 Task: Look for products in the category "Toothpaste" from Spry only.
Action: Mouse moved to (663, 275)
Screenshot: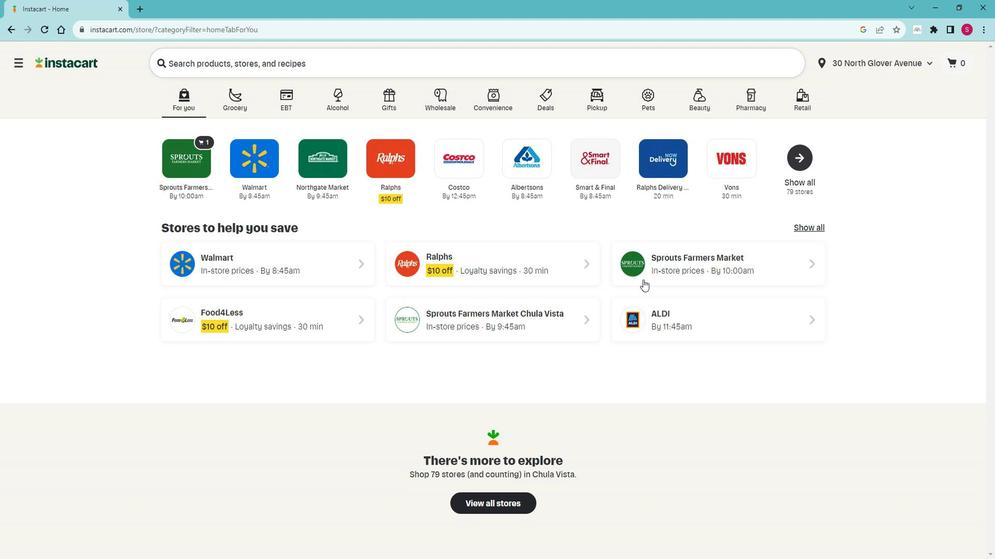 
Action: Mouse pressed left at (663, 275)
Screenshot: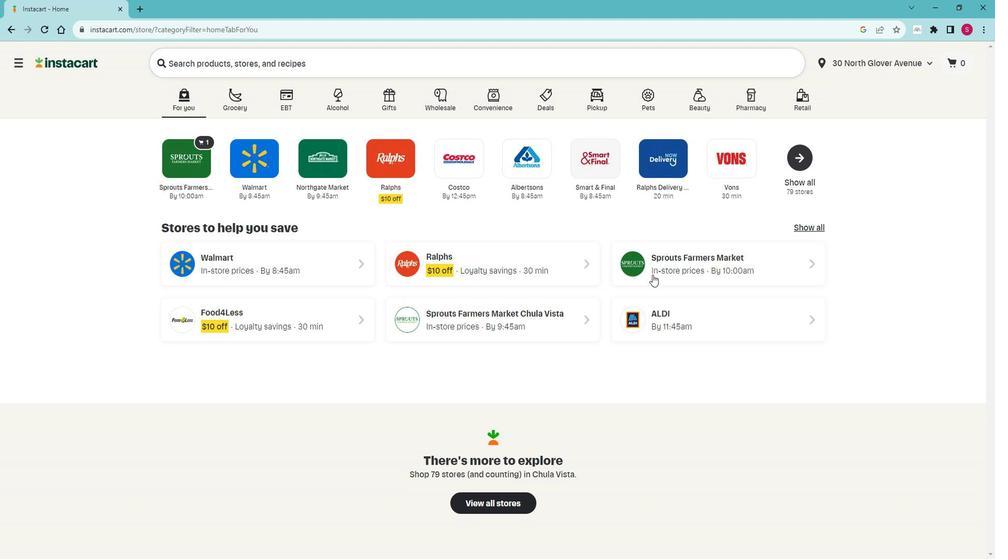 
Action: Mouse moved to (66, 391)
Screenshot: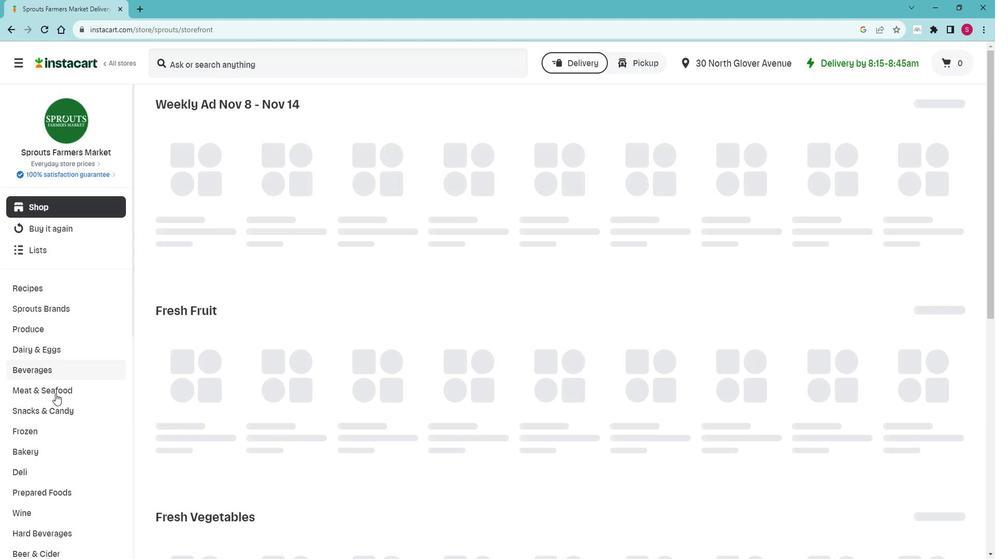 
Action: Mouse scrolled (66, 390) with delta (0, 0)
Screenshot: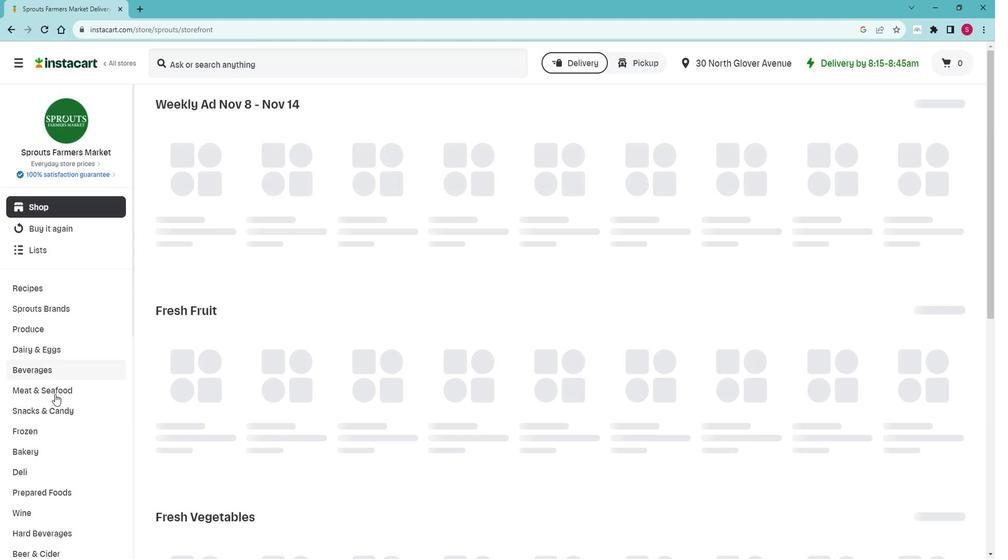 
Action: Mouse scrolled (66, 390) with delta (0, 0)
Screenshot: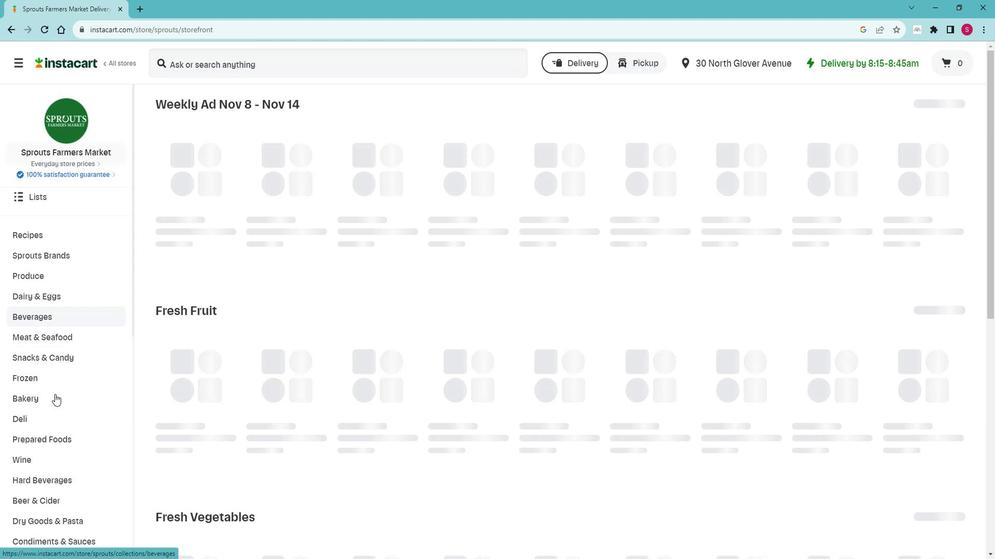 
Action: Mouse scrolled (66, 390) with delta (0, 0)
Screenshot: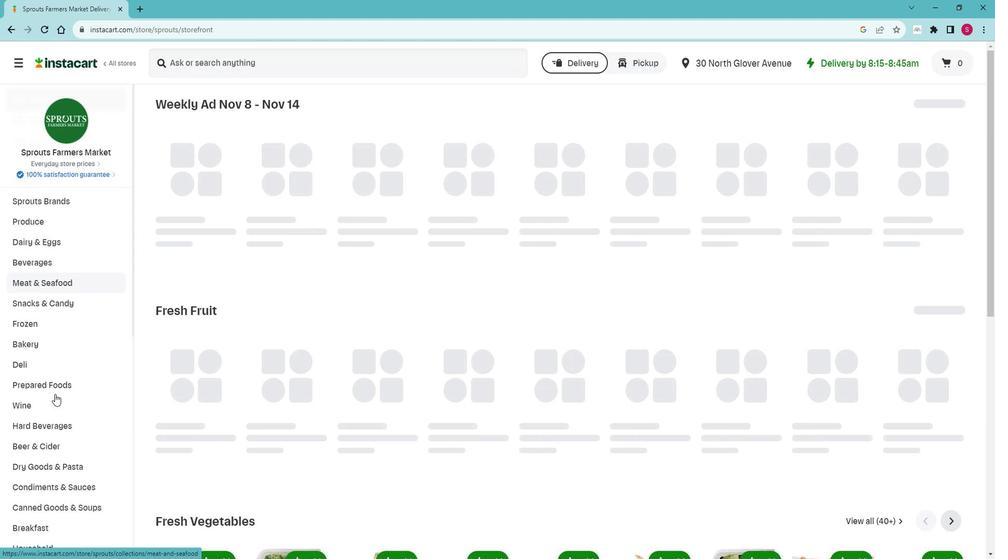
Action: Mouse moved to (66, 391)
Screenshot: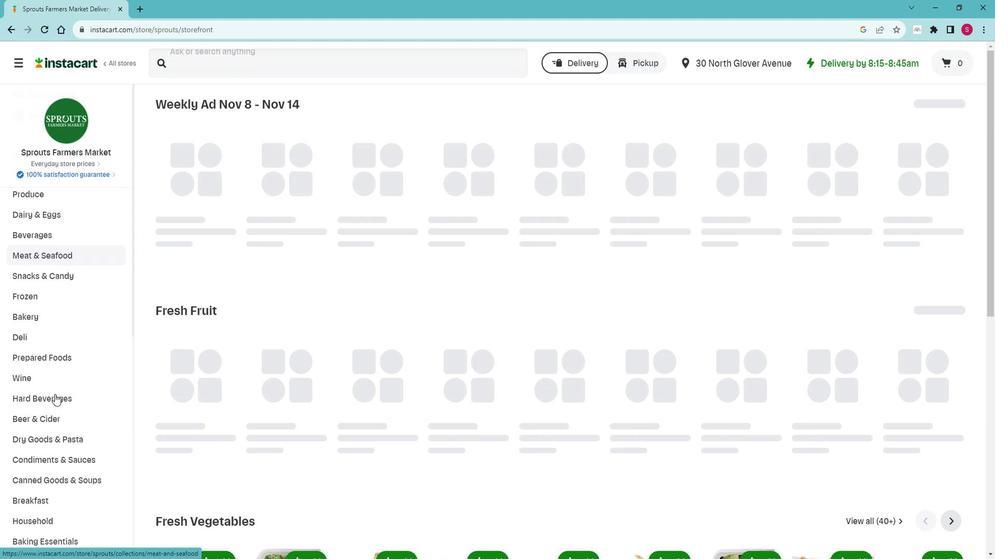 
Action: Mouse scrolled (66, 391) with delta (0, 0)
Screenshot: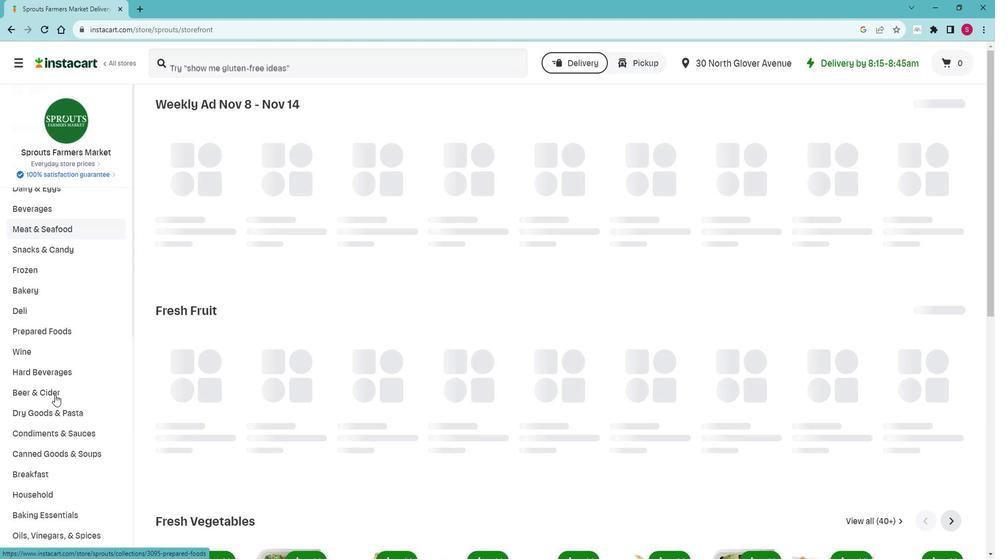 
Action: Mouse scrolled (66, 391) with delta (0, 0)
Screenshot: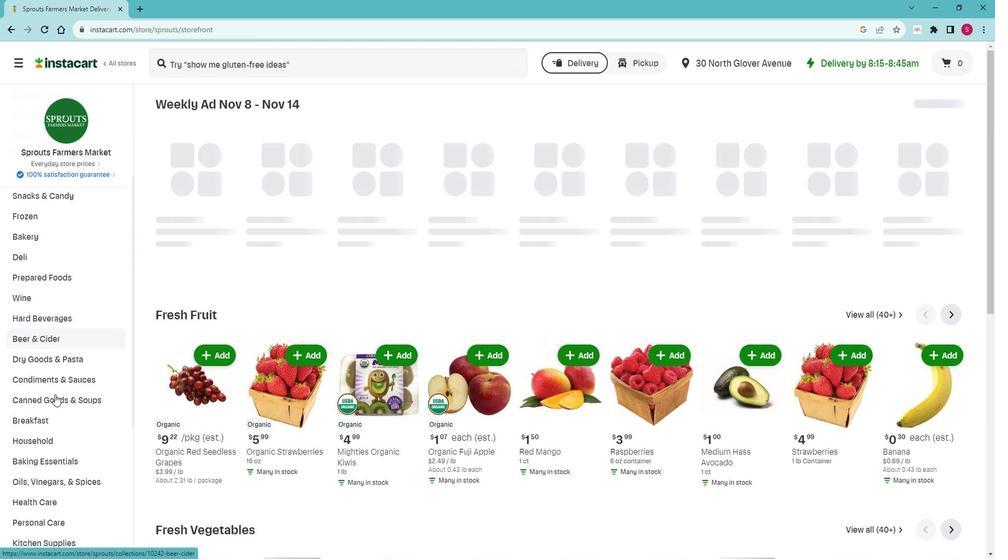 
Action: Mouse scrolled (66, 391) with delta (0, 0)
Screenshot: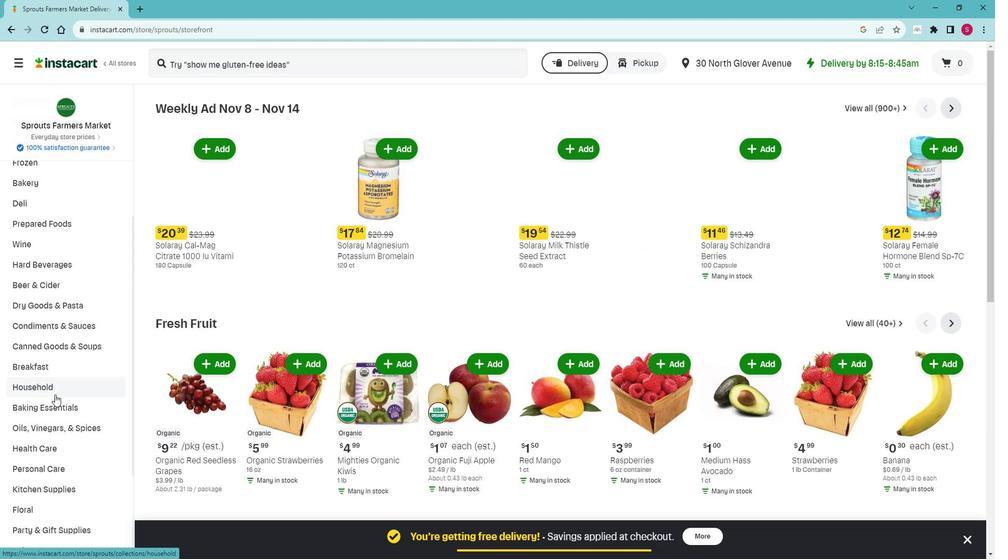 
Action: Mouse moved to (78, 411)
Screenshot: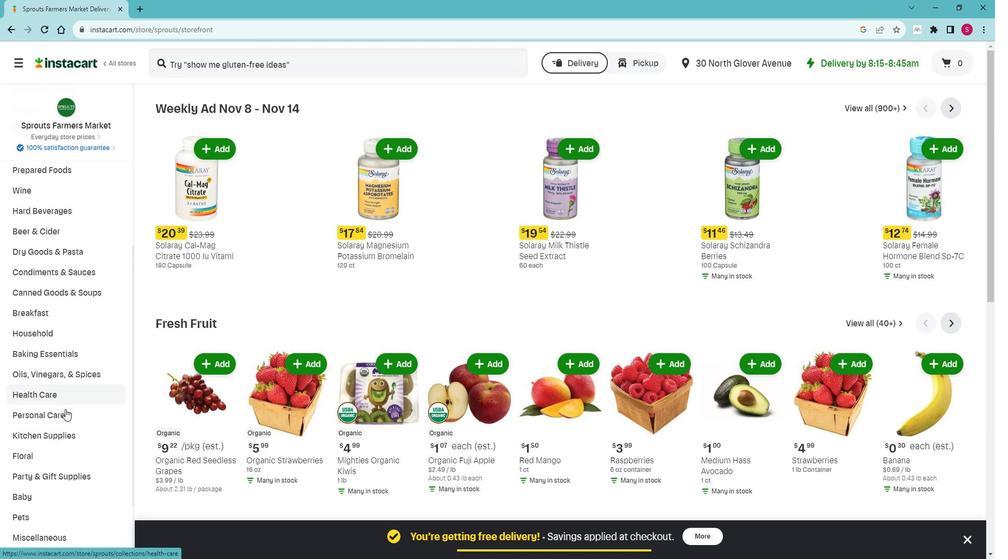 
Action: Mouse pressed left at (78, 411)
Screenshot: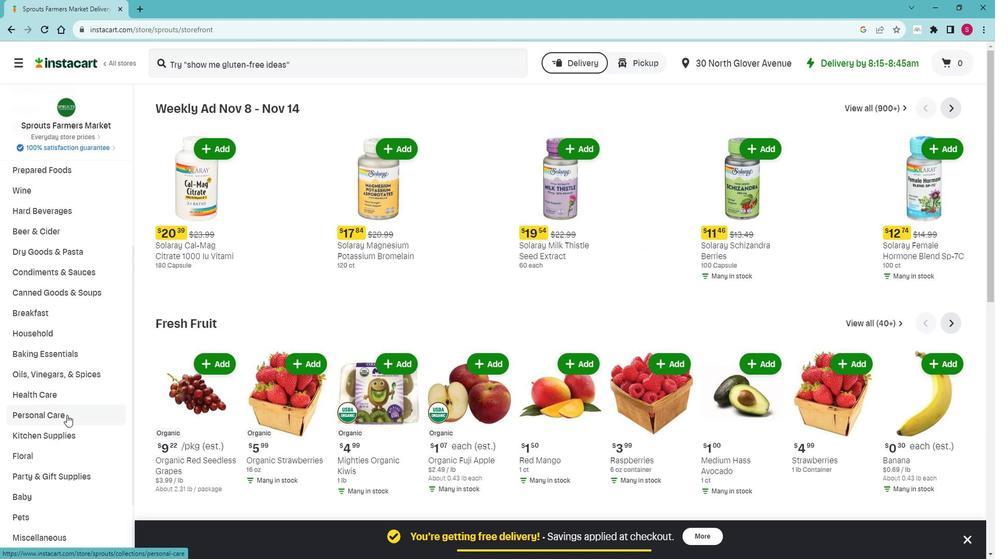 
Action: Mouse moved to (73, 451)
Screenshot: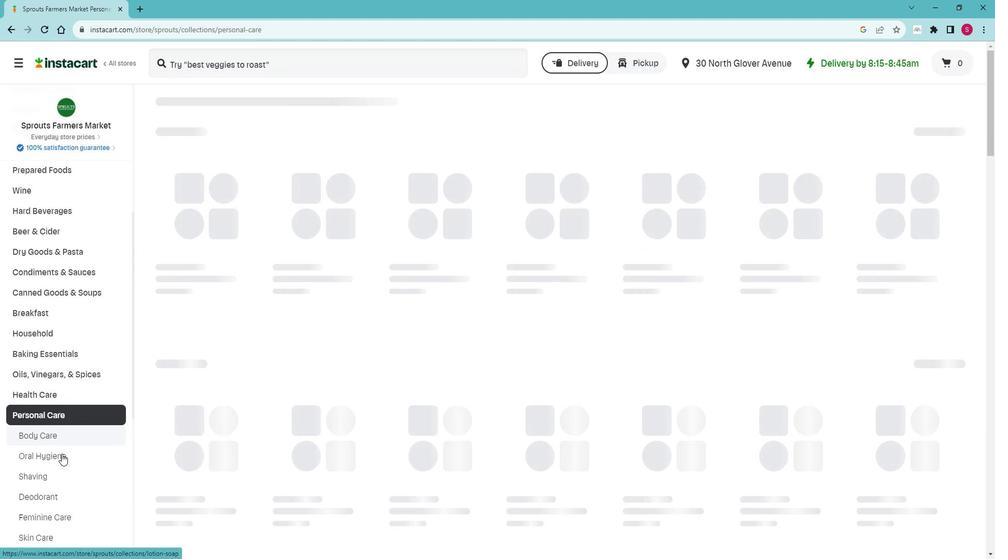 
Action: Mouse pressed left at (73, 451)
Screenshot: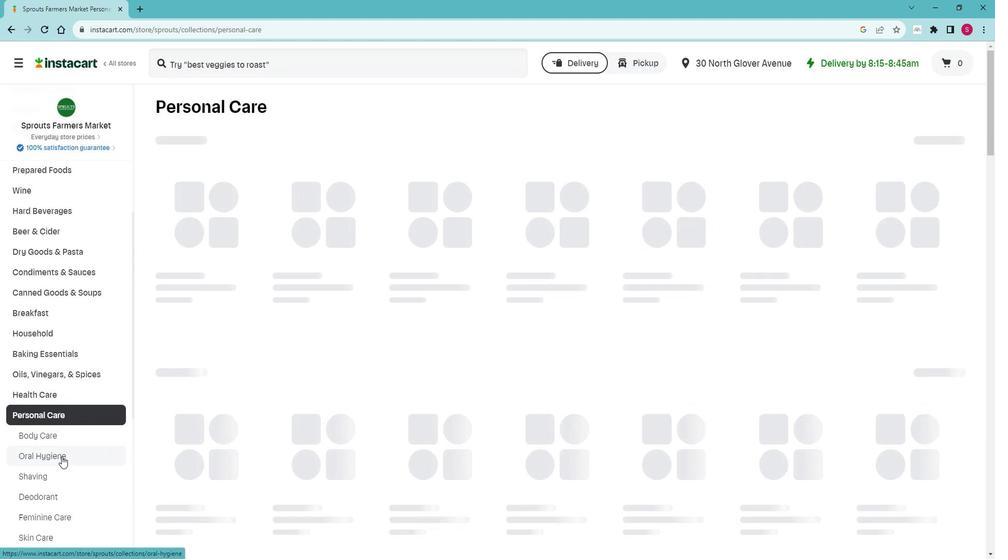 
Action: Mouse moved to (307, 148)
Screenshot: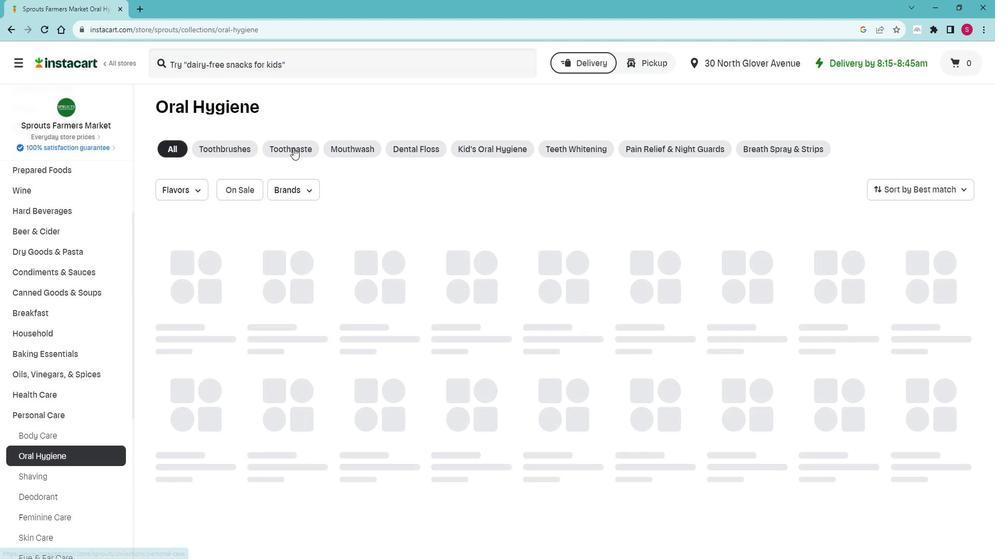 
Action: Mouse pressed left at (307, 148)
Screenshot: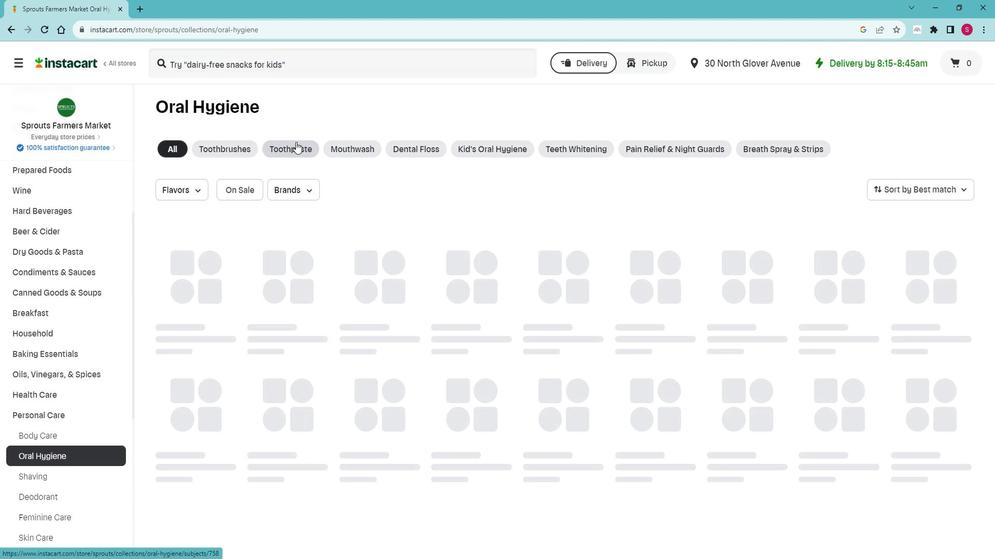 
Action: Mouse moved to (319, 189)
Screenshot: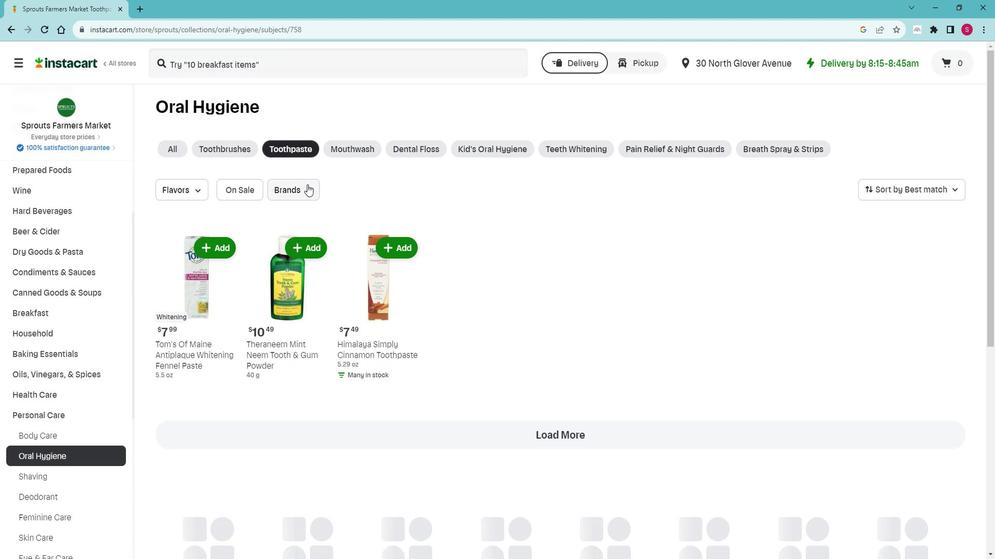 
Action: Mouse pressed left at (319, 189)
Screenshot: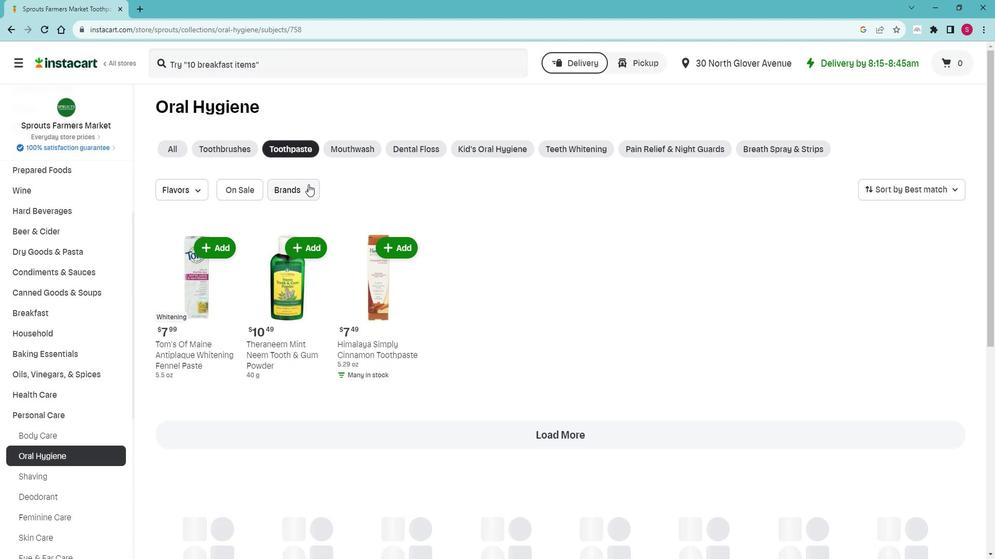 
Action: Mouse moved to (324, 230)
Screenshot: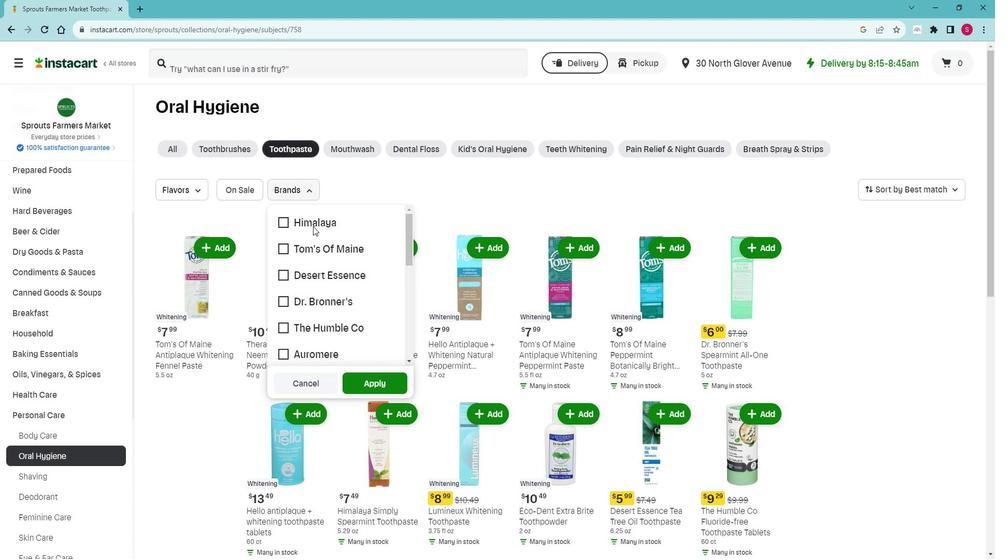 
Action: Mouse scrolled (324, 229) with delta (0, 0)
Screenshot: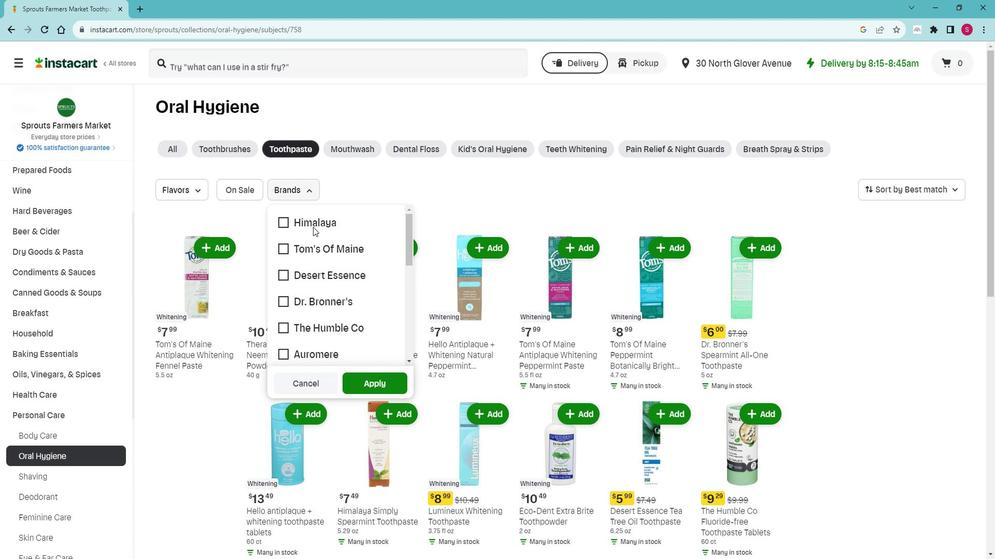 
Action: Mouse scrolled (324, 229) with delta (0, 0)
Screenshot: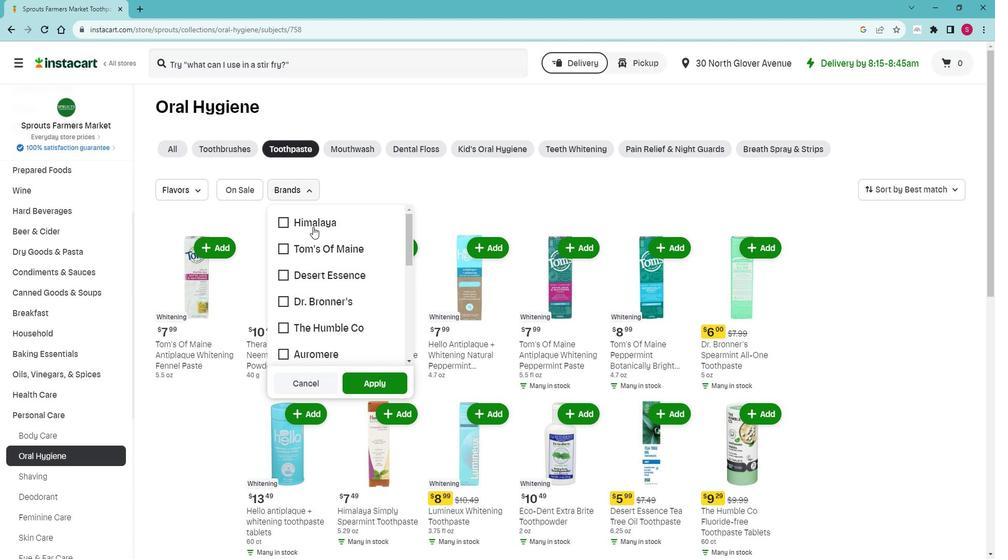 
Action: Mouse moved to (335, 249)
Screenshot: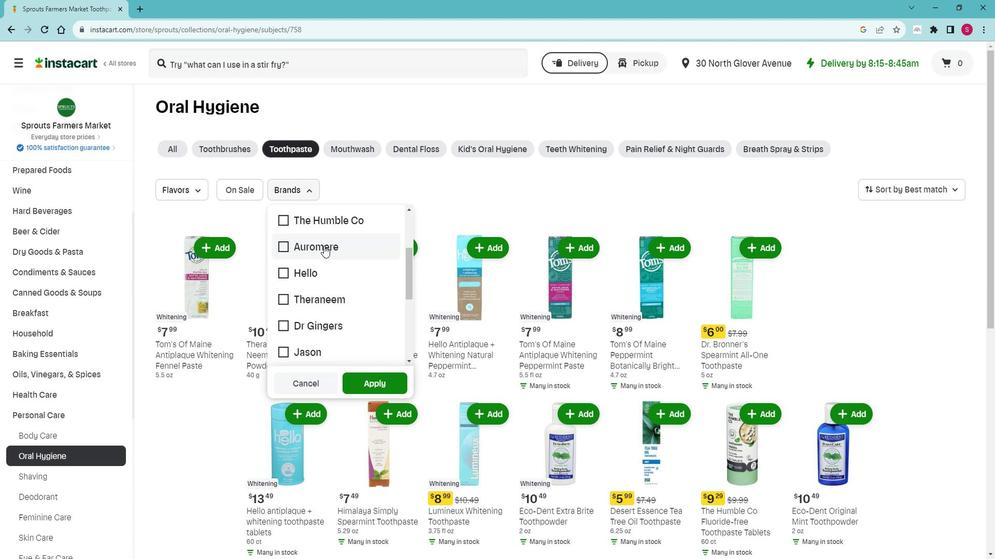 
Action: Mouse scrolled (335, 248) with delta (0, 0)
Screenshot: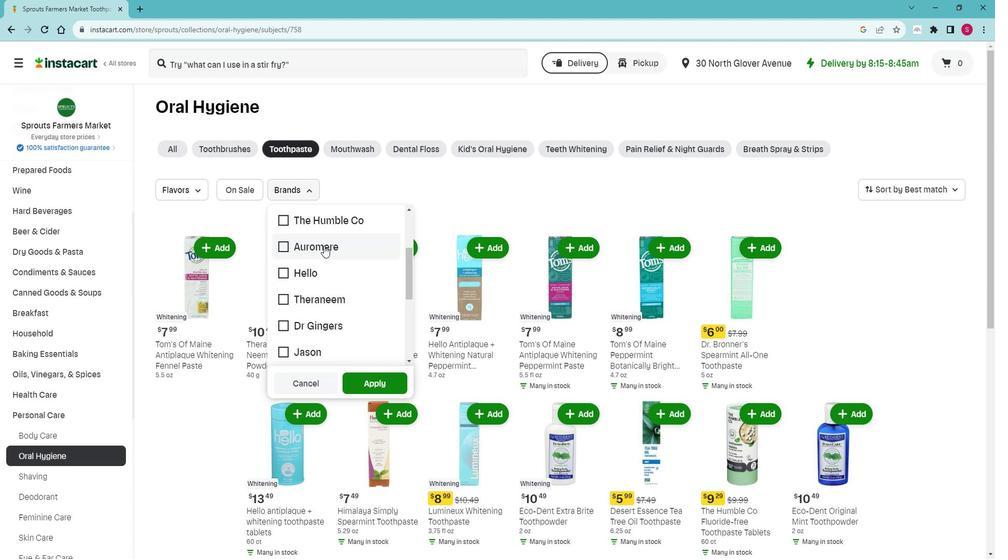 
Action: Mouse scrolled (335, 248) with delta (0, 0)
Screenshot: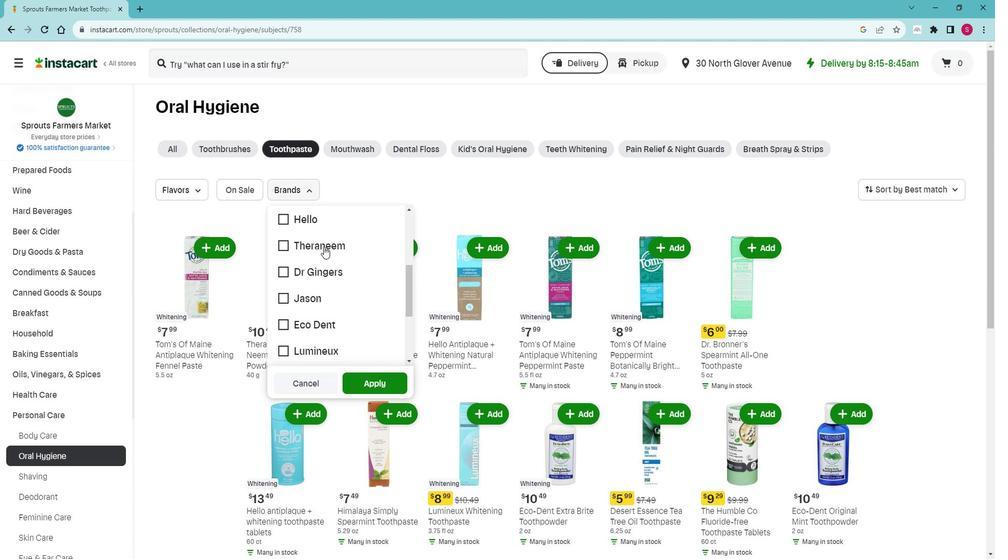 
Action: Mouse scrolled (335, 248) with delta (0, 0)
Screenshot: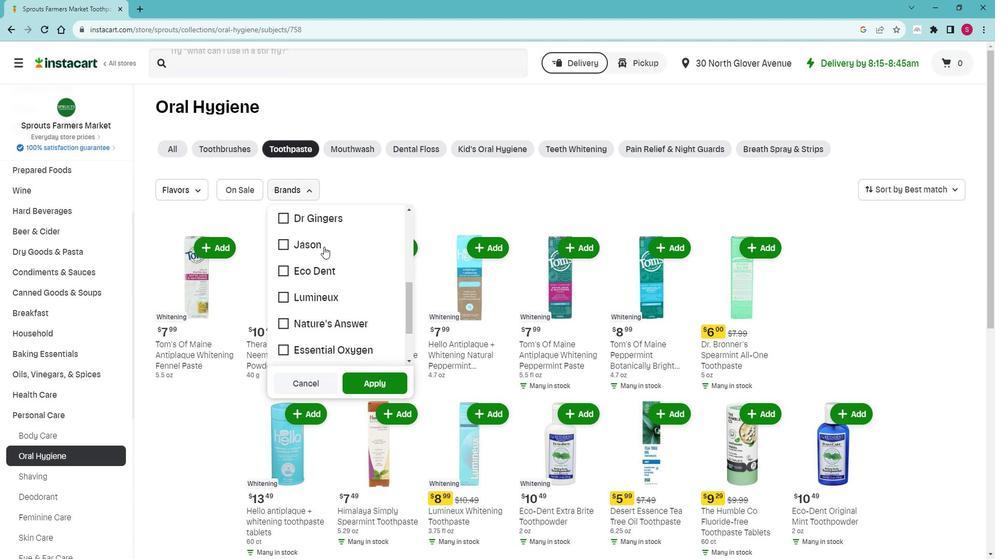 
Action: Mouse scrolled (335, 248) with delta (0, 0)
Screenshot: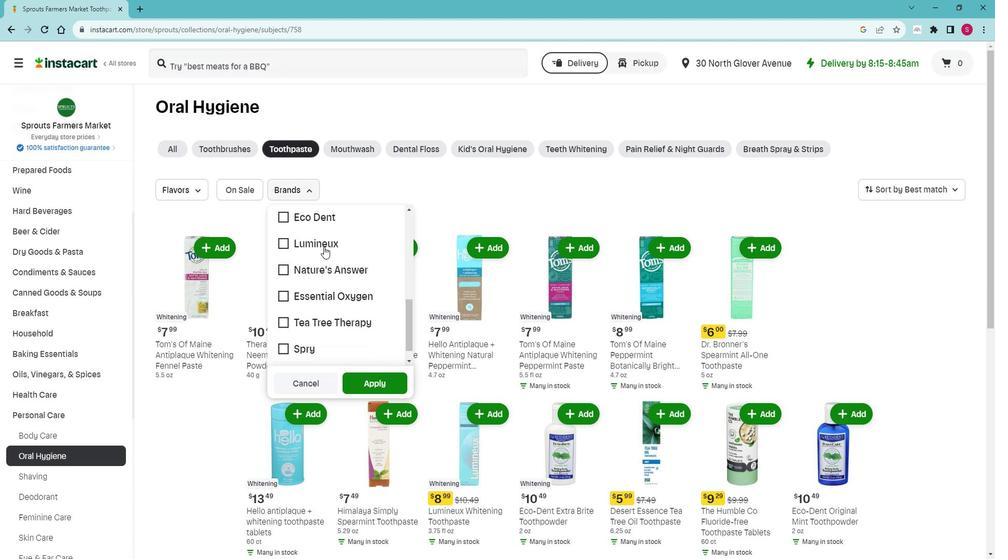 
Action: Mouse moved to (327, 332)
Screenshot: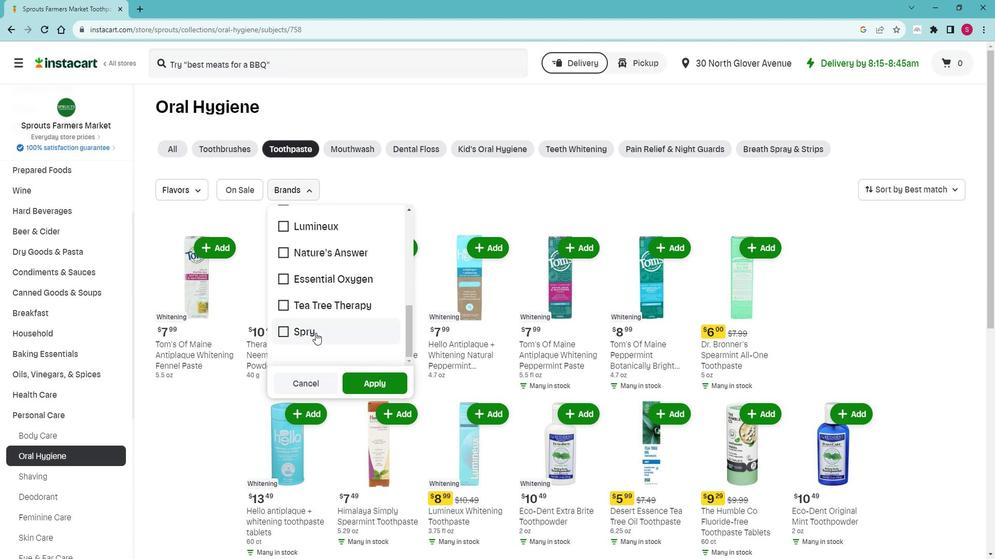 
Action: Mouse pressed left at (327, 332)
Screenshot: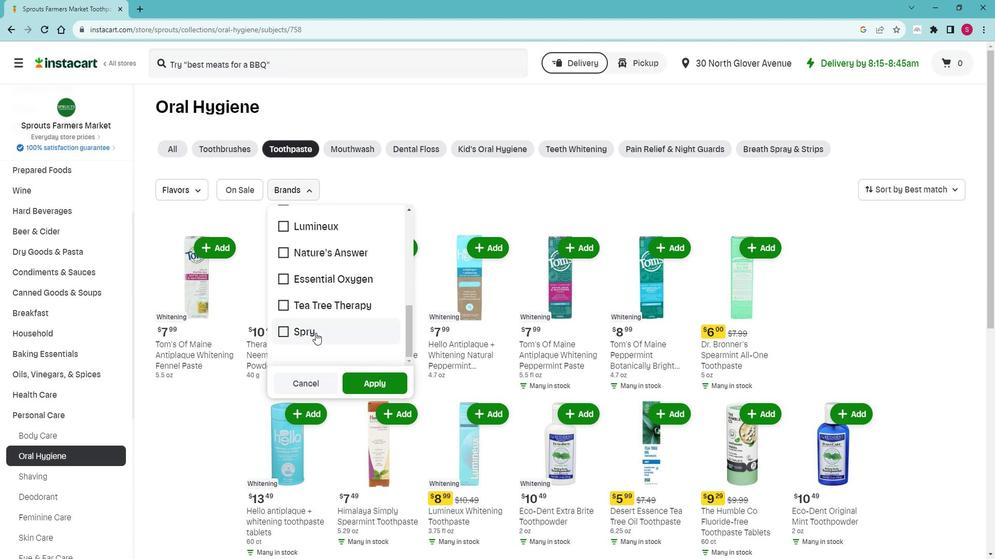 
Action: Mouse moved to (372, 381)
Screenshot: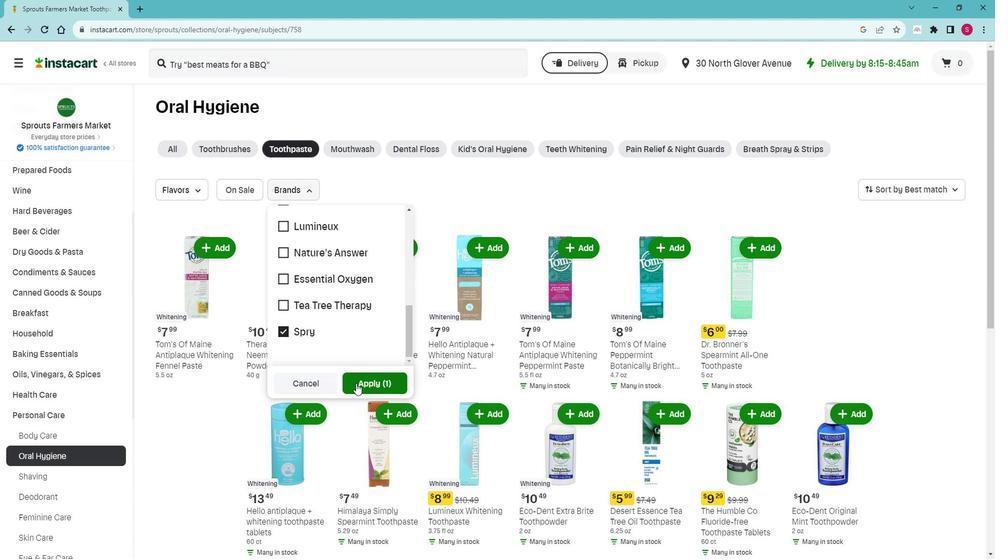 
Action: Mouse pressed left at (372, 381)
Screenshot: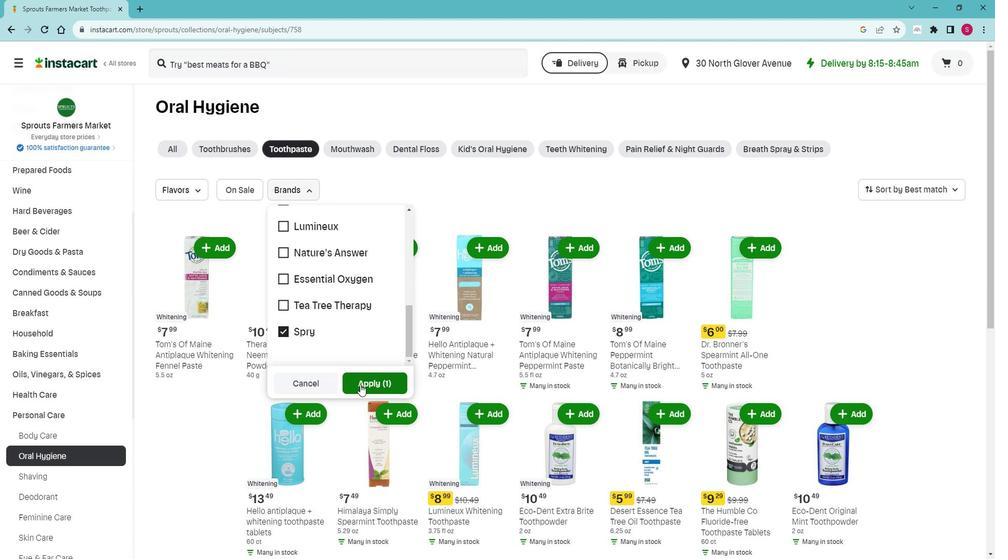 
Action: Mouse moved to (450, 244)
Screenshot: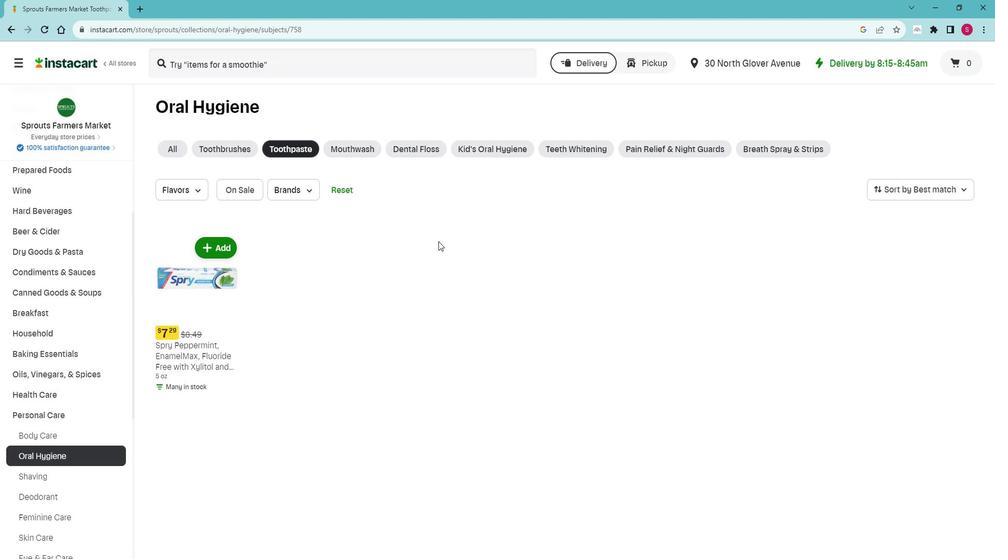 
